 Task: Create a task  Develop a new online tool for online product reviews , assign it to team member softage.3@softage.net in the project AutoEngine and update the status of the task to  Off Track , set the priority of the task to Medium
Action: Mouse moved to (68, 54)
Screenshot: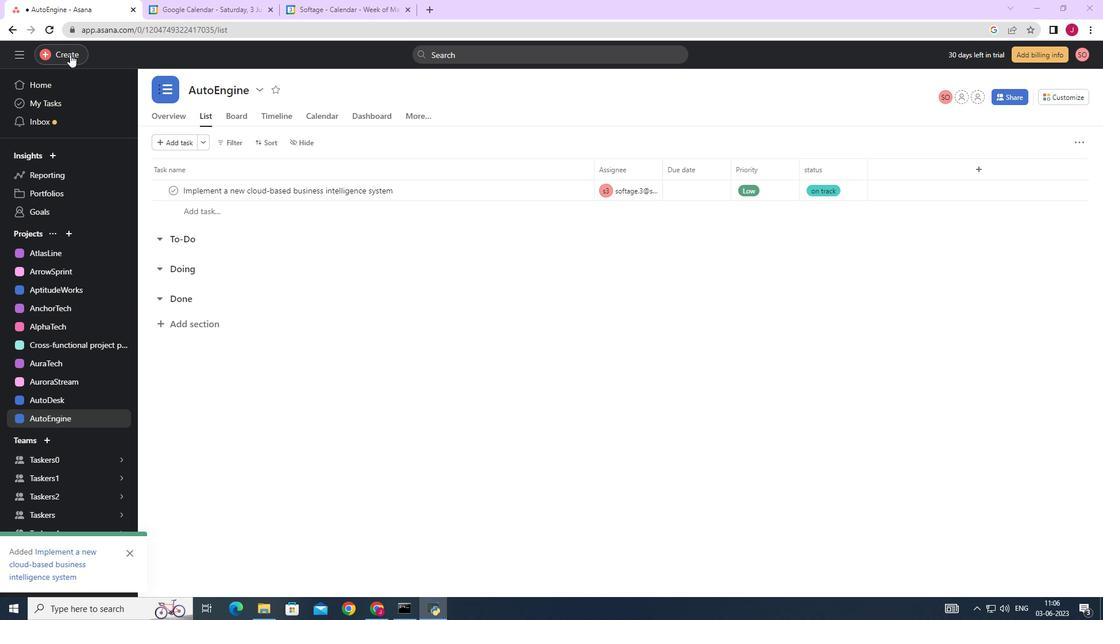 
Action: Mouse pressed left at (68, 54)
Screenshot: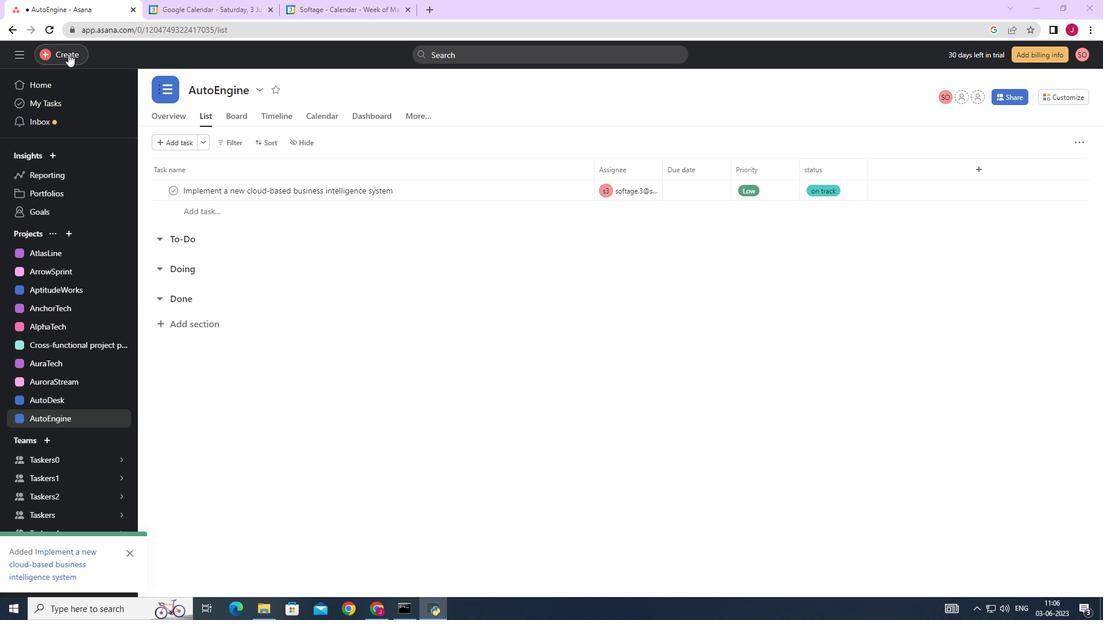 
Action: Mouse moved to (131, 59)
Screenshot: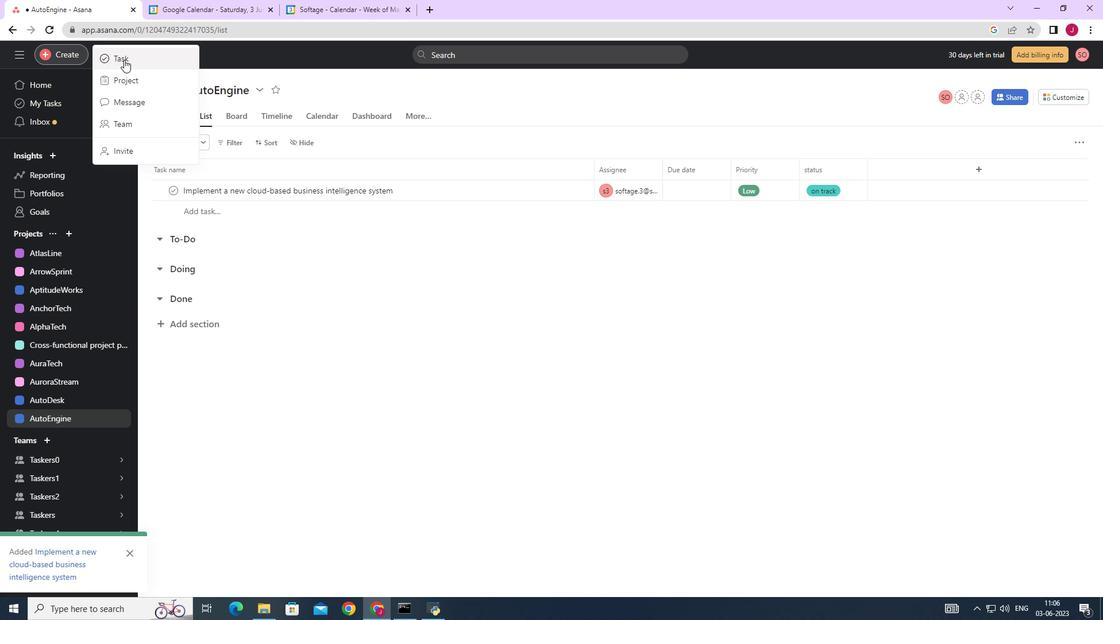 
Action: Mouse pressed left at (131, 59)
Screenshot: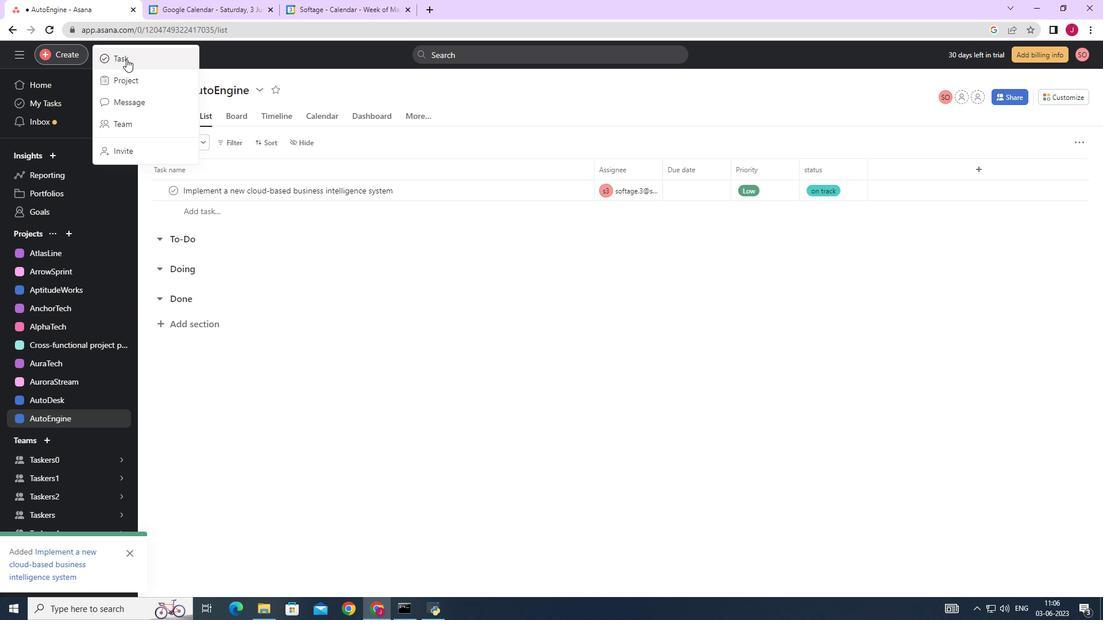 
Action: Mouse moved to (878, 376)
Screenshot: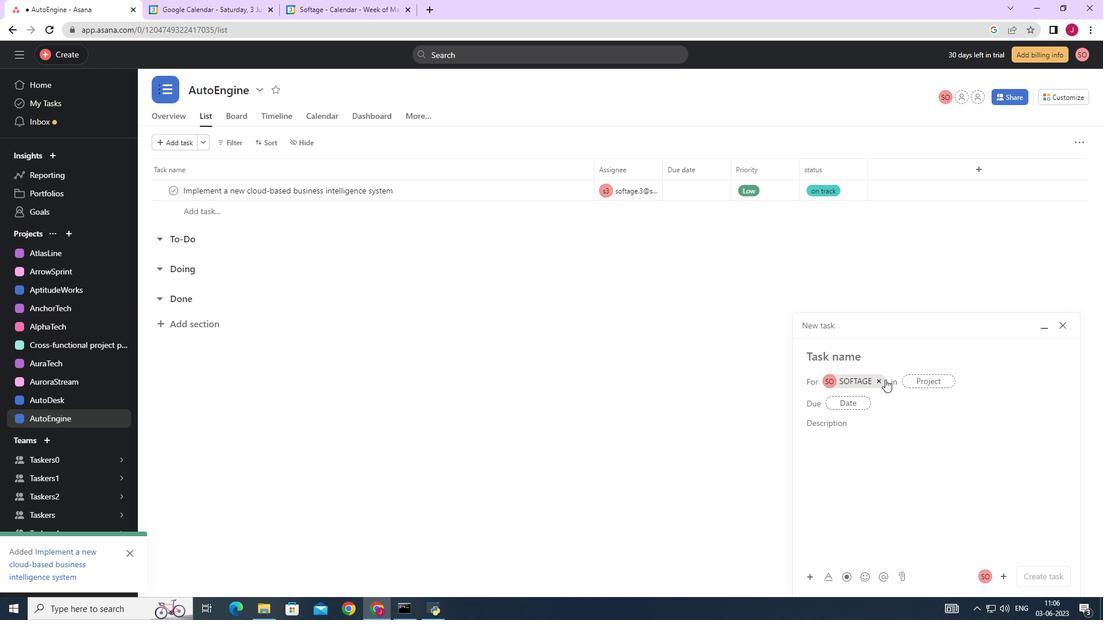 
Action: Mouse pressed left at (878, 376)
Screenshot: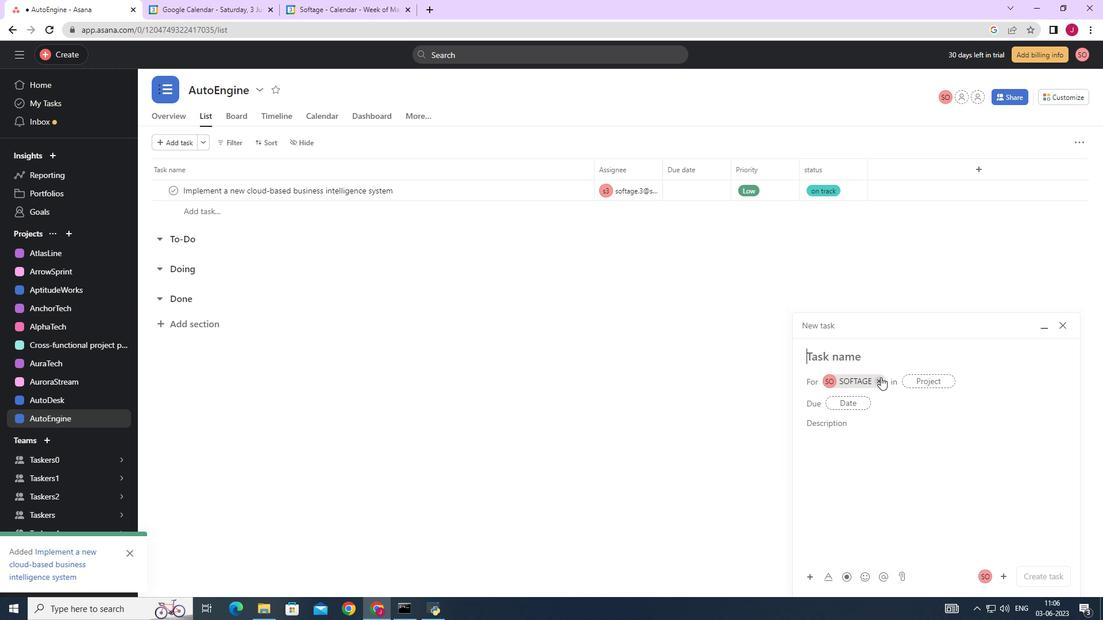 
Action: Mouse moved to (848, 354)
Screenshot: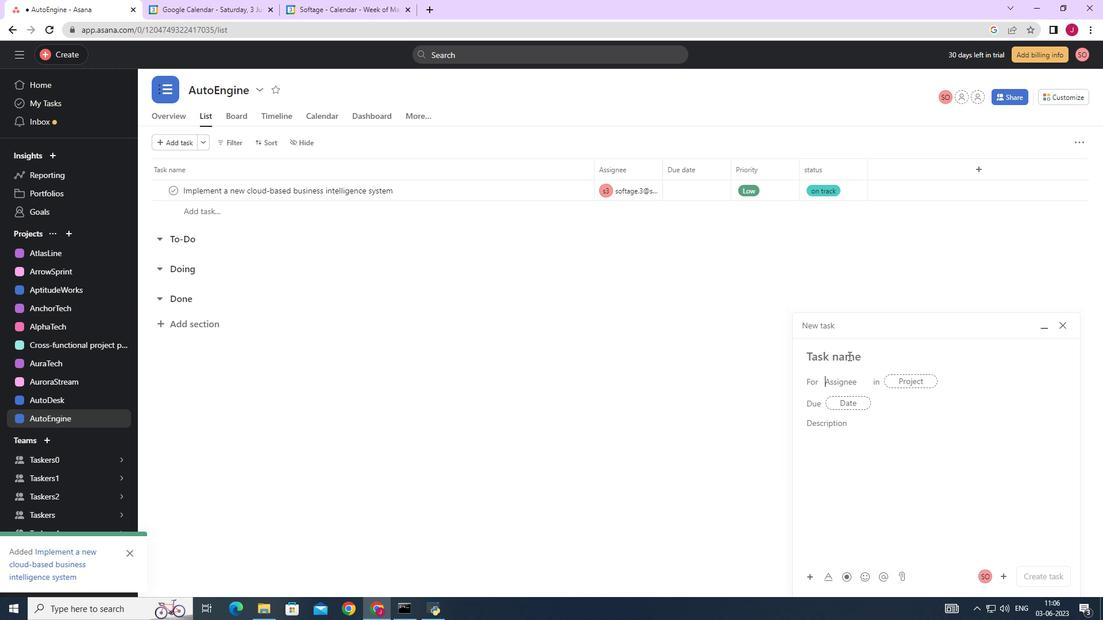 
Action: Mouse pressed left at (848, 354)
Screenshot: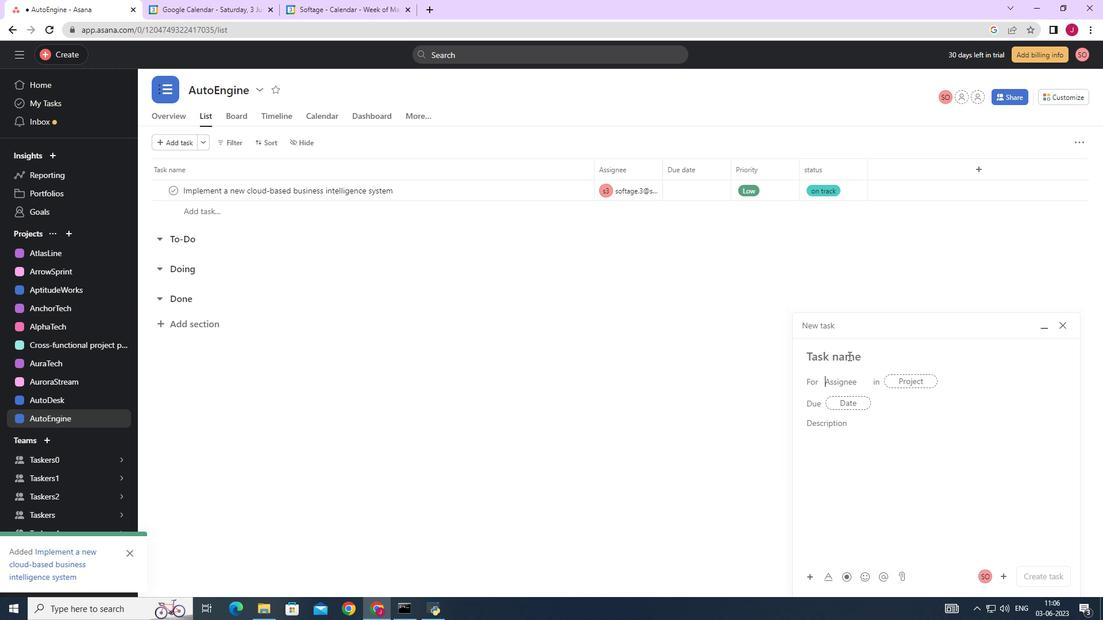 
Action: Key pressed <Key.caps_lock>D<Key.caps_lock>evelop<Key.space>a<Key.space>new<Key.space>online<Key.space>tool<Key.space>for<Key.space>online<Key.space>products<Key.space>reviews
Screenshot: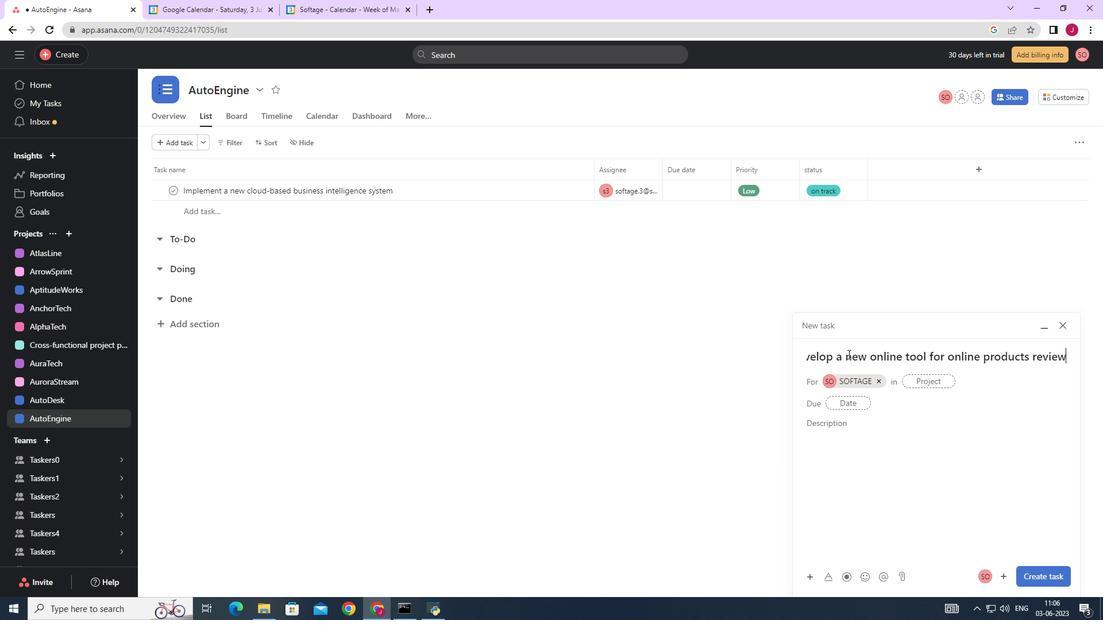 
Action: Mouse moved to (876, 383)
Screenshot: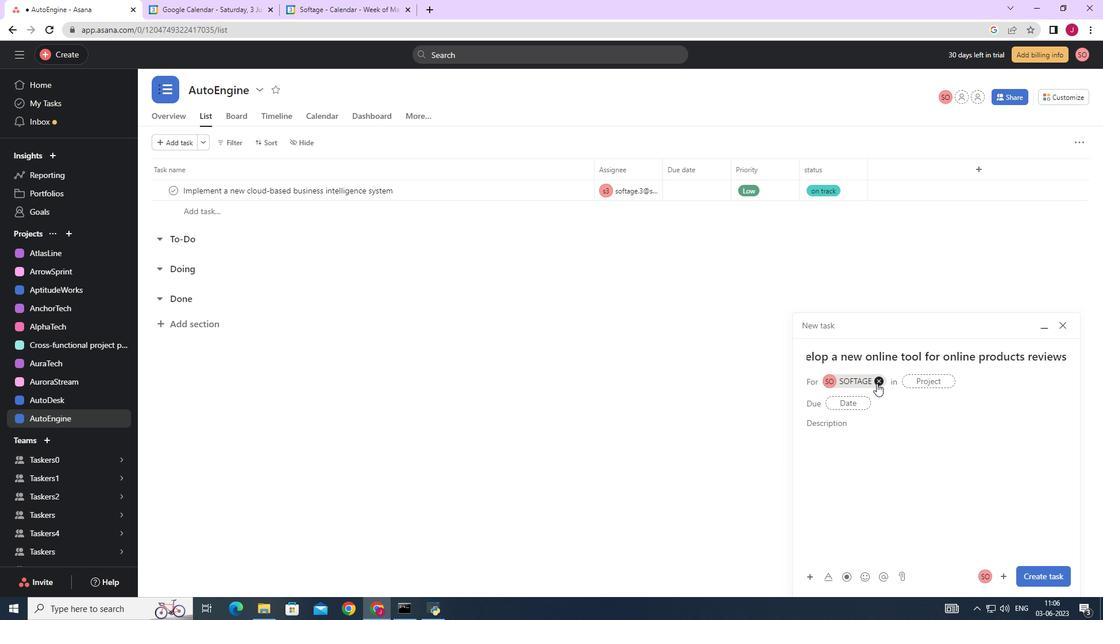 
Action: Mouse pressed left at (876, 383)
Screenshot: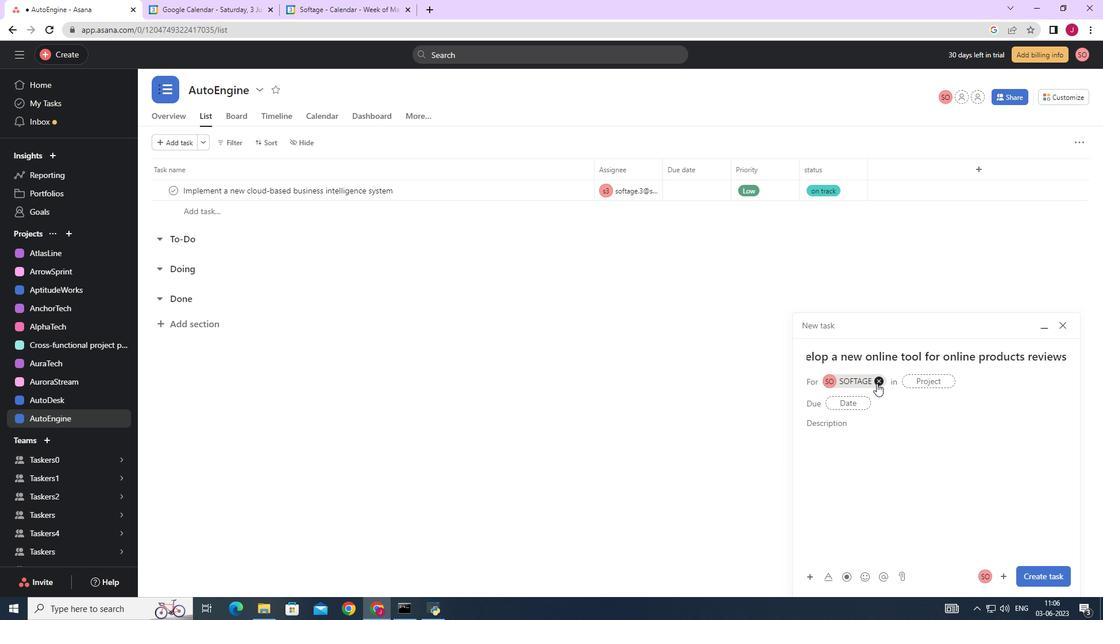 
Action: Mouse moved to (856, 380)
Screenshot: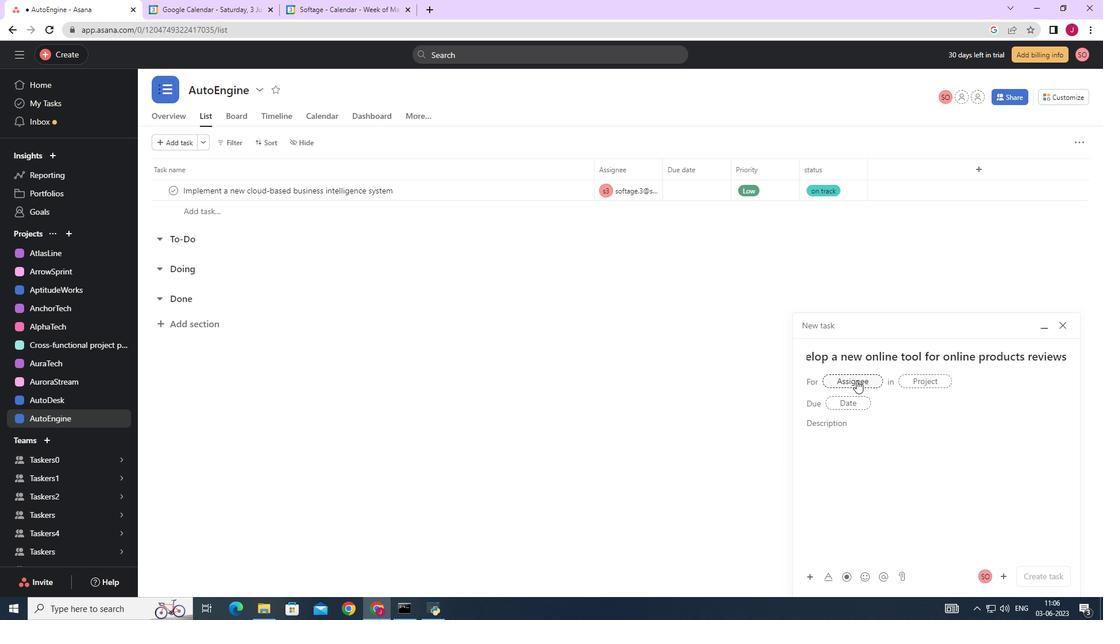 
Action: Mouse pressed left at (856, 380)
Screenshot: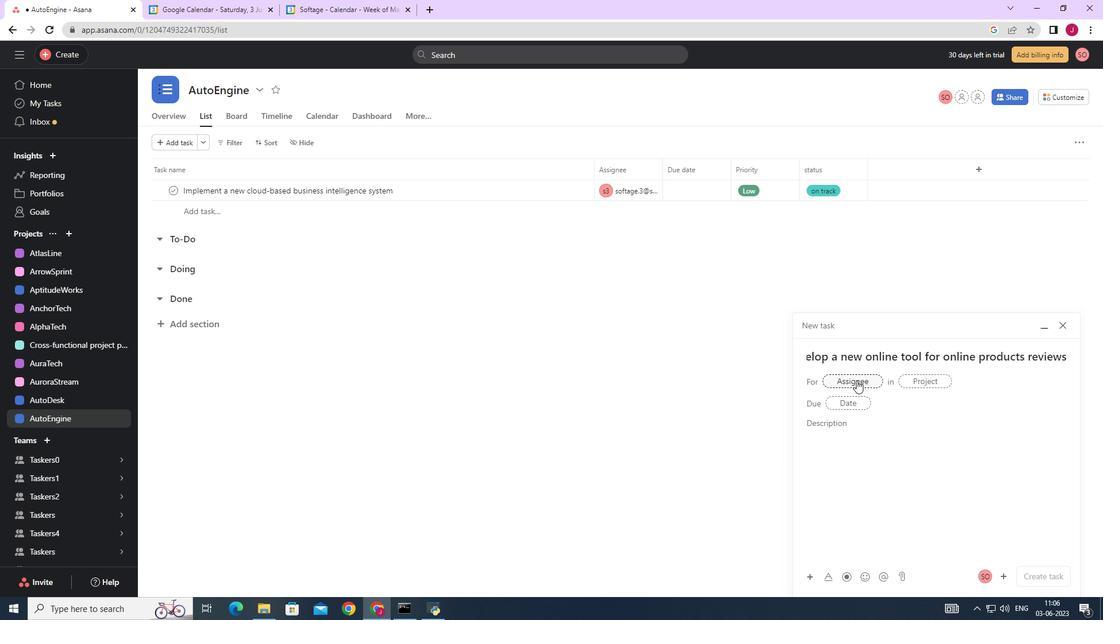 
Action: Mouse moved to (853, 380)
Screenshot: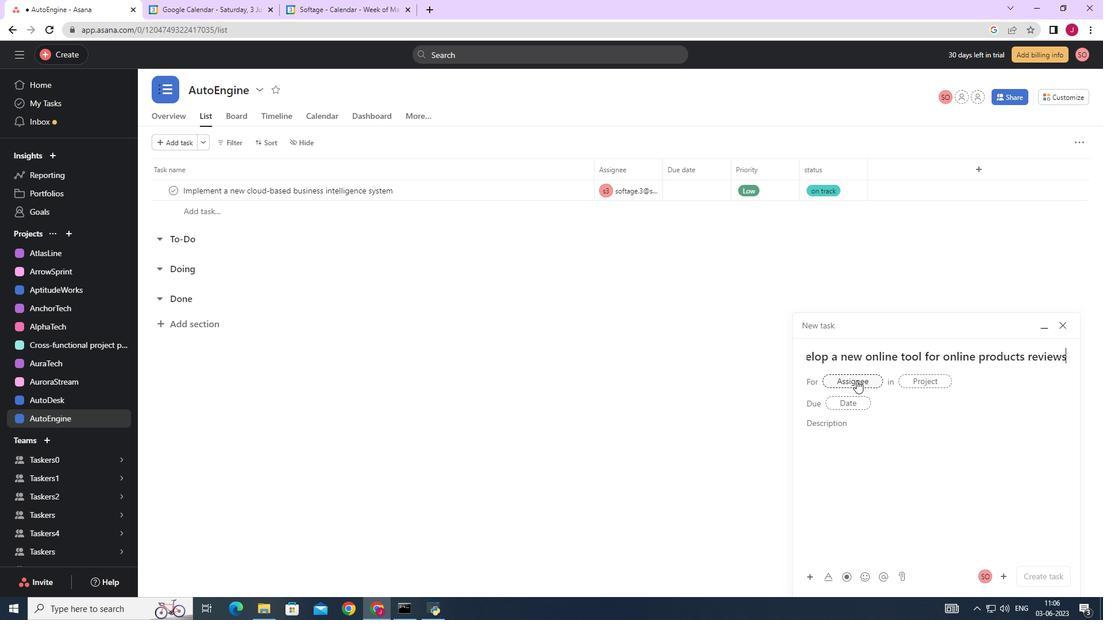 
Action: Key pressed softage.3
Screenshot: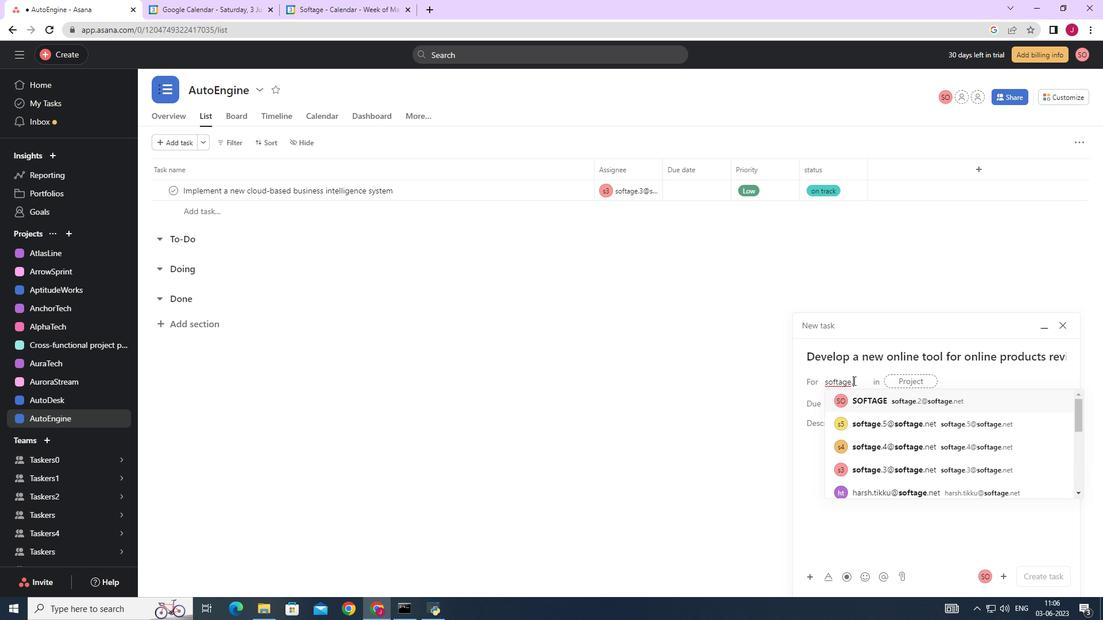 
Action: Mouse moved to (873, 400)
Screenshot: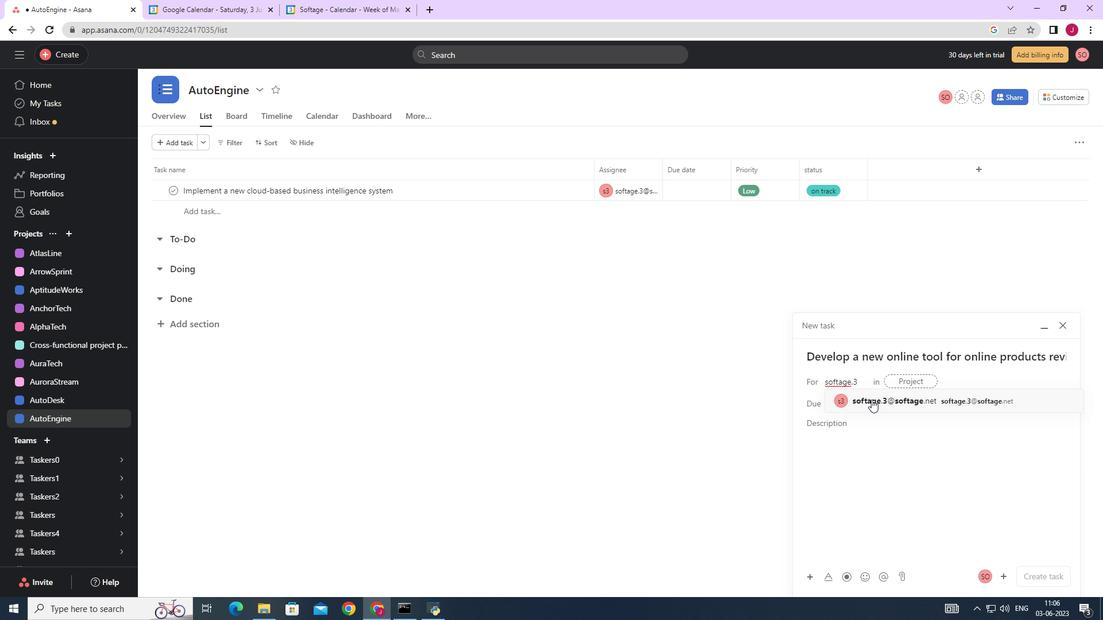 
Action: Mouse pressed left at (873, 400)
Screenshot: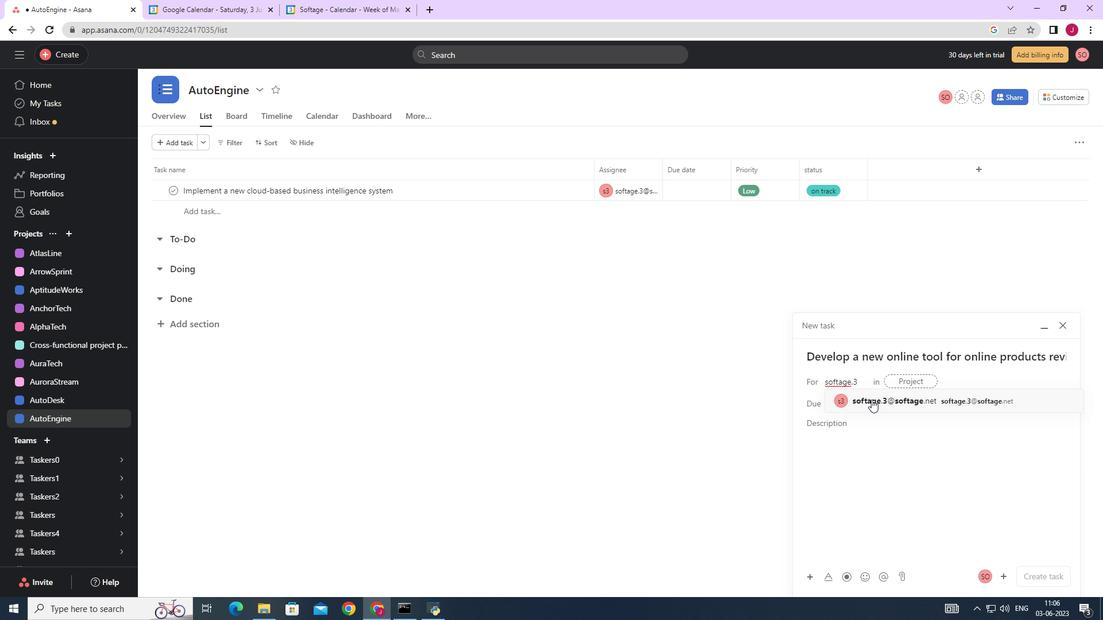 
Action: Mouse moved to (730, 405)
Screenshot: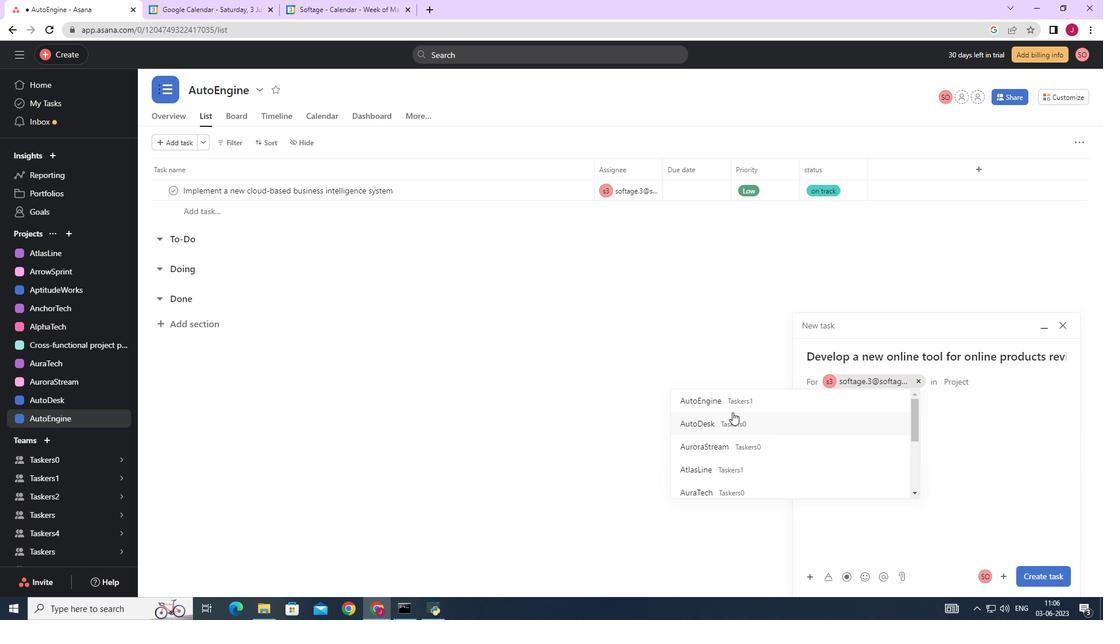
Action: Mouse pressed left at (730, 405)
Screenshot: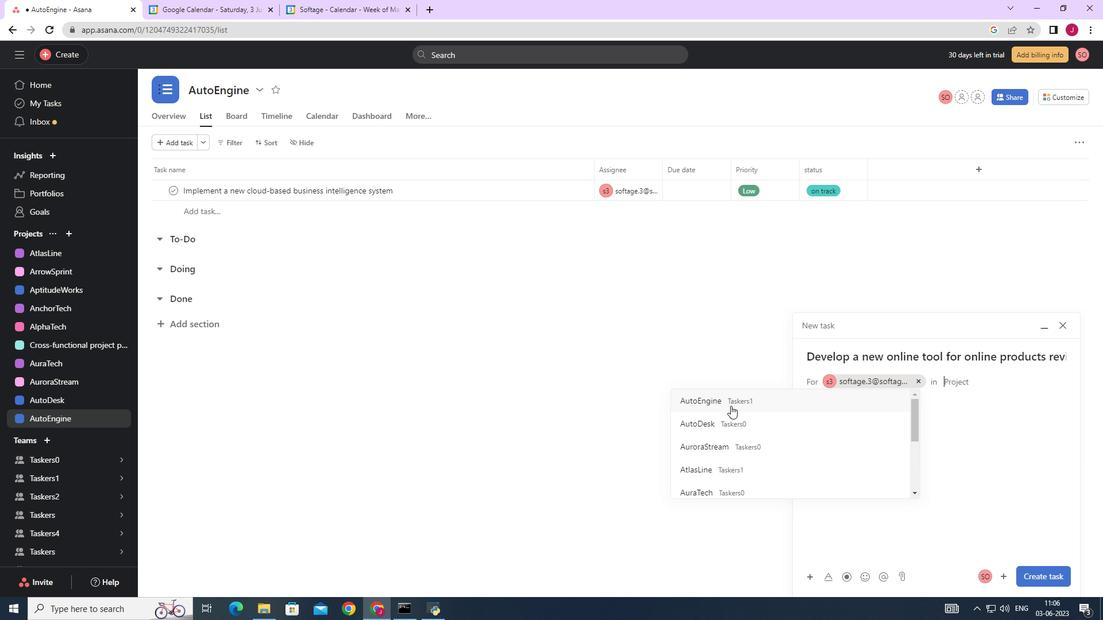 
Action: Mouse moved to (860, 426)
Screenshot: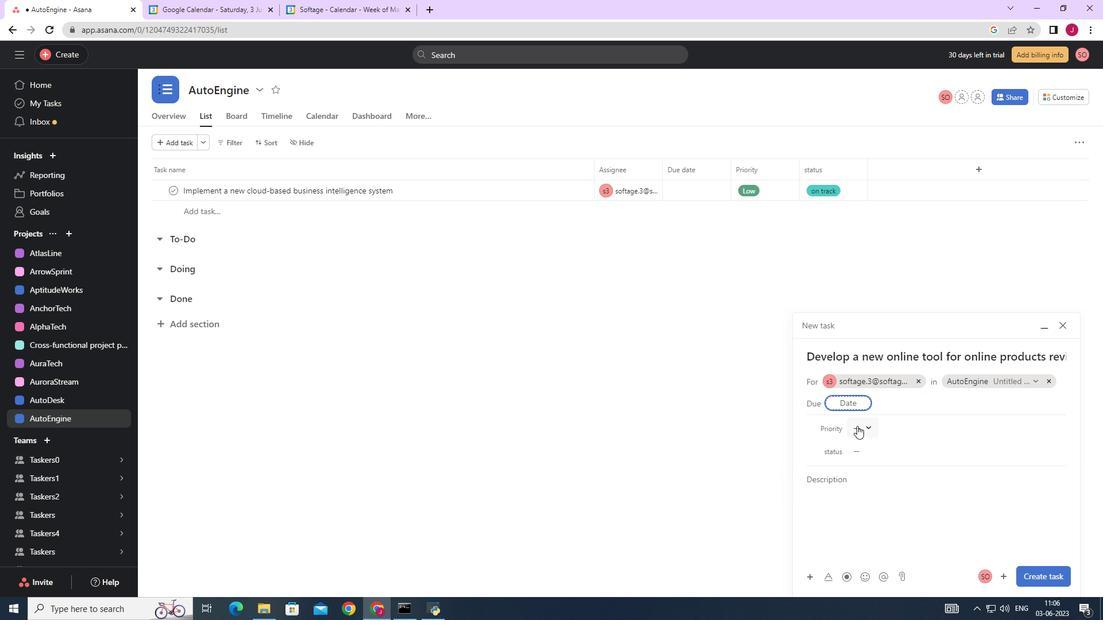 
Action: Mouse pressed left at (860, 426)
Screenshot: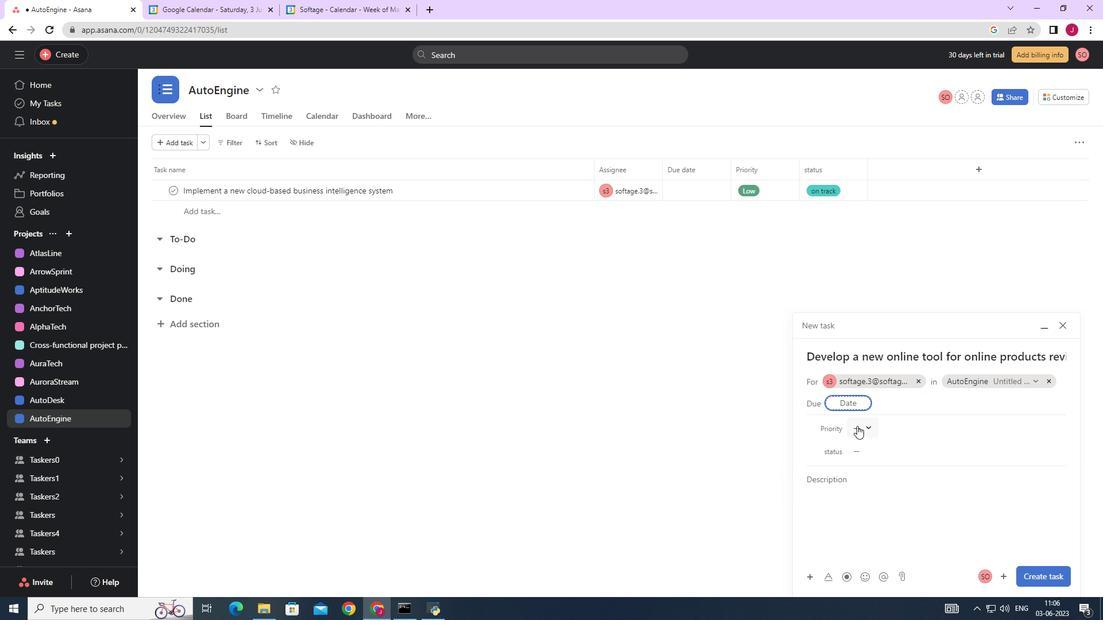 
Action: Mouse moved to (876, 488)
Screenshot: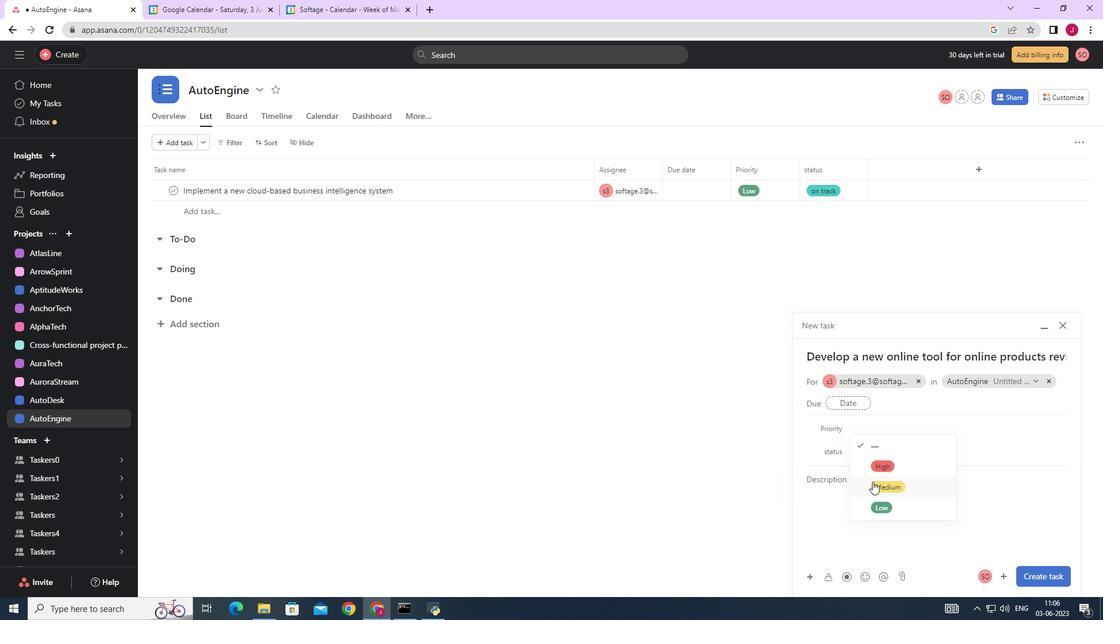 
Action: Mouse pressed left at (876, 488)
Screenshot: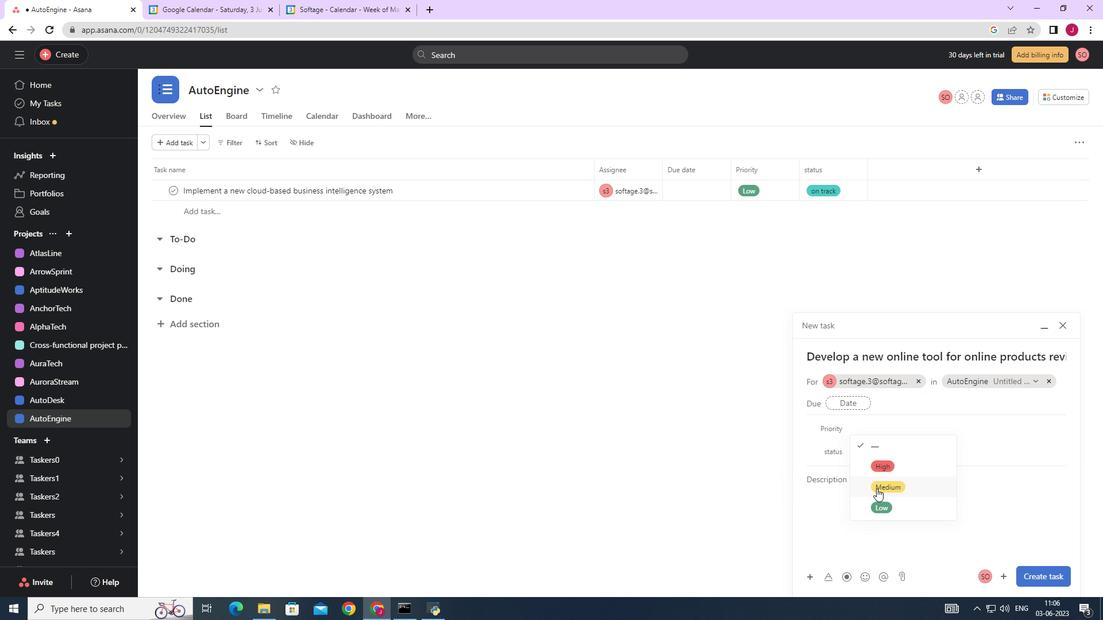 
Action: Mouse moved to (866, 448)
Screenshot: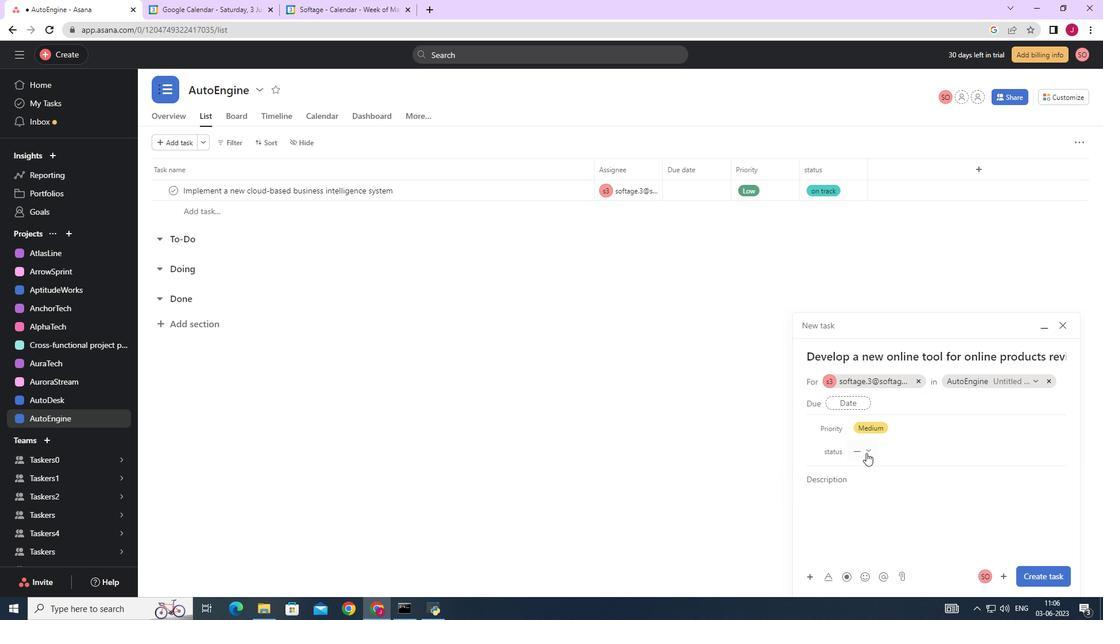 
Action: Mouse pressed left at (866, 448)
Screenshot: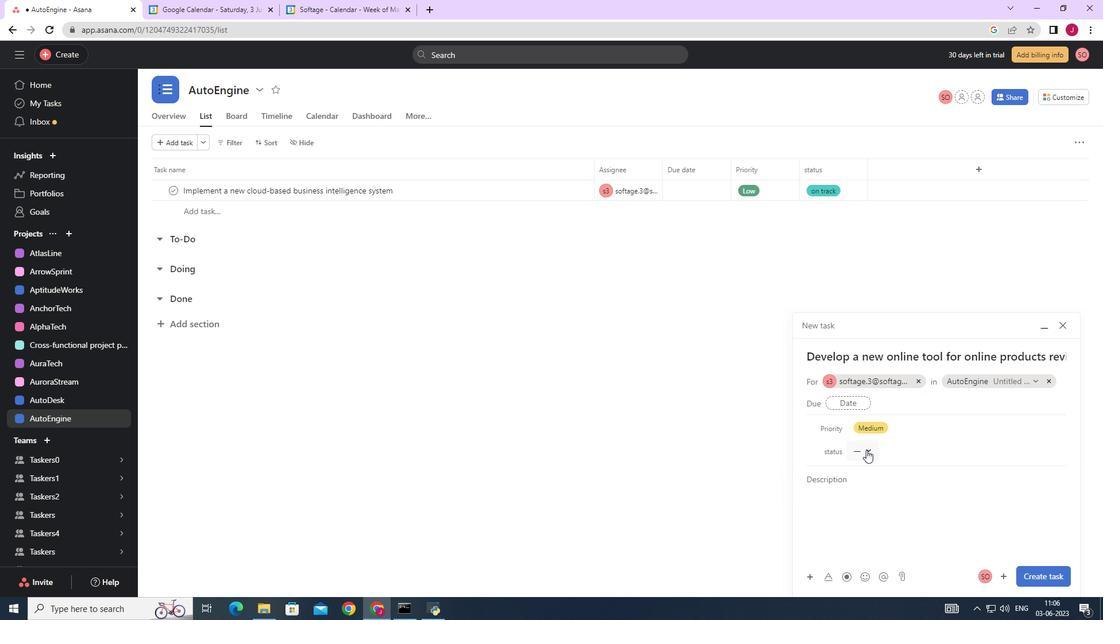 
Action: Mouse moved to (885, 510)
Screenshot: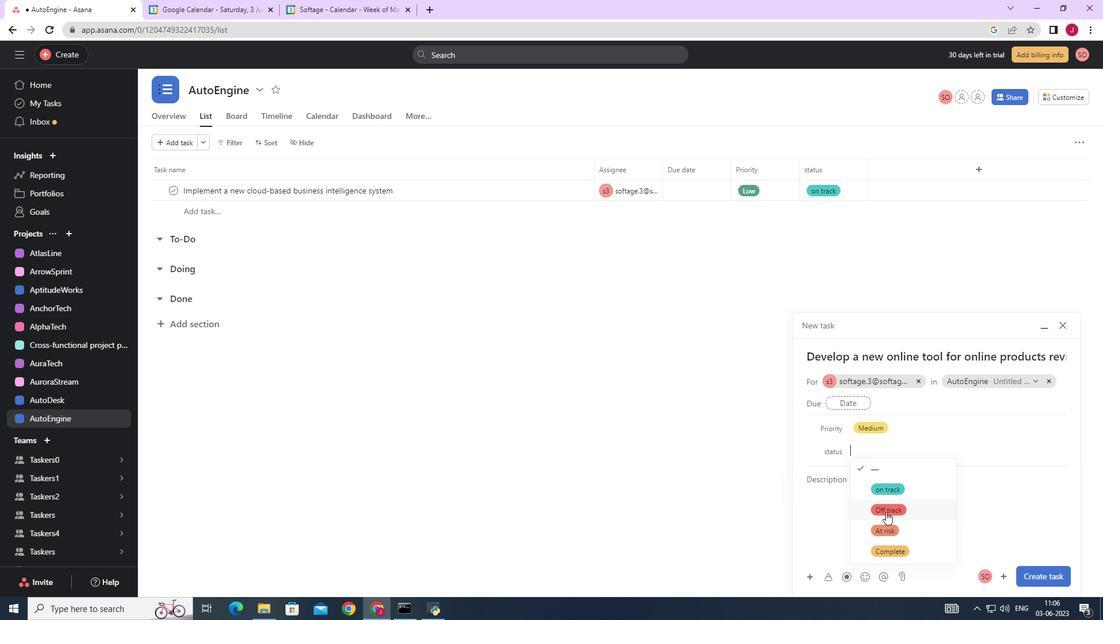 
Action: Mouse pressed left at (885, 510)
Screenshot: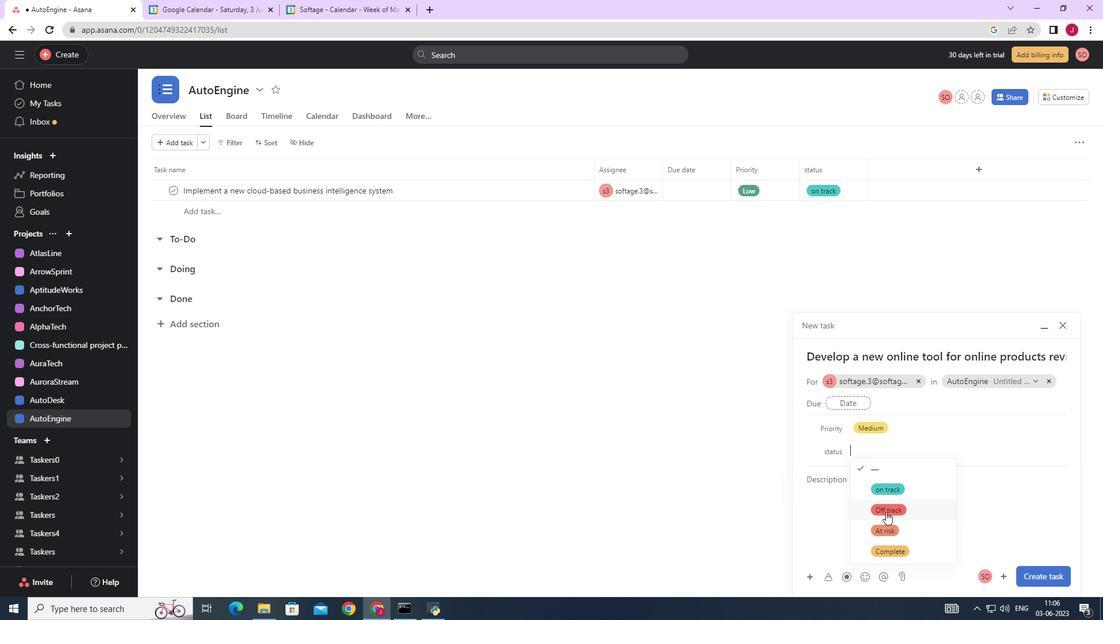 
Action: Mouse moved to (1046, 577)
Screenshot: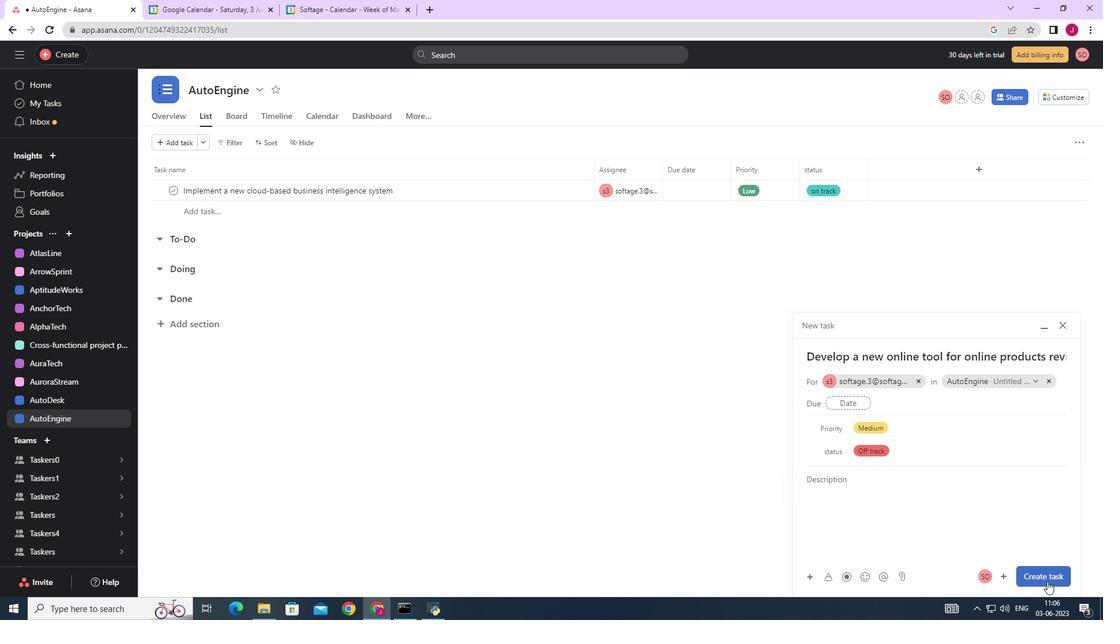 
Action: Mouse pressed left at (1046, 577)
Screenshot: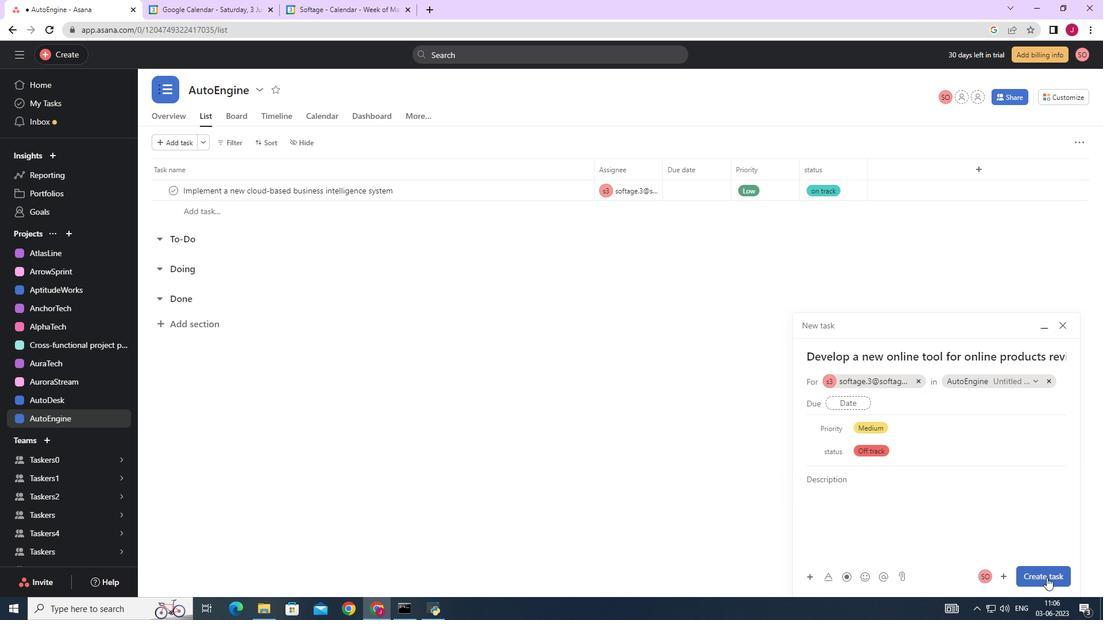 
Action: Mouse moved to (1027, 530)
Screenshot: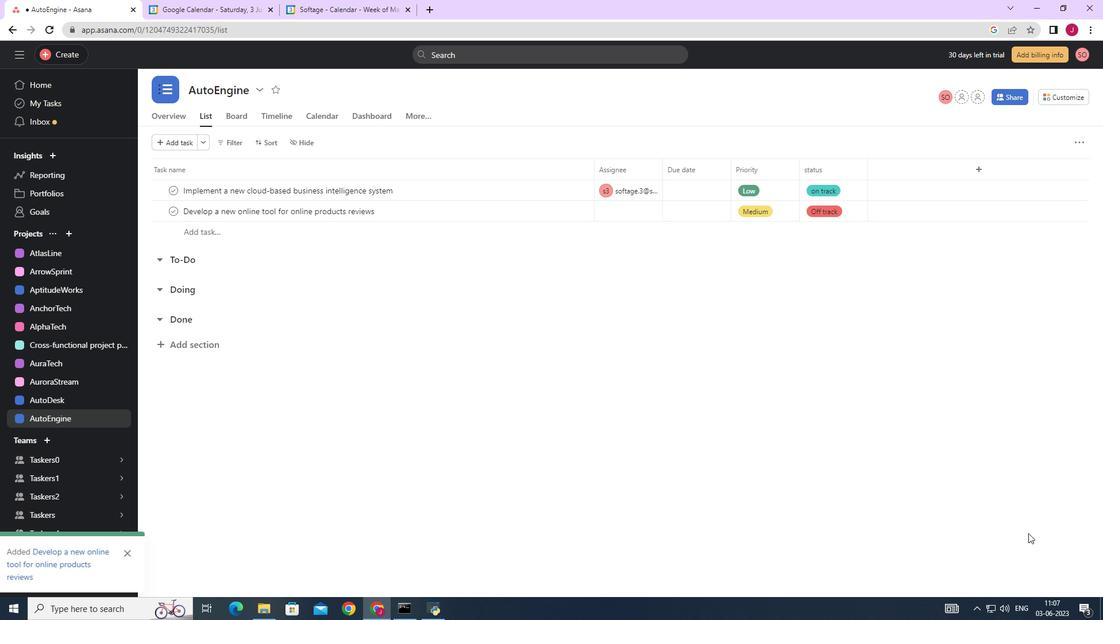 
